 Task: Set the Terms "None" Under New vendor in Find vendor.
Action: Mouse moved to (87, 11)
Screenshot: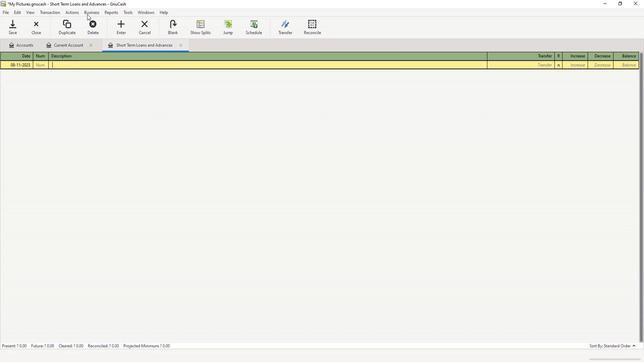 
Action: Mouse pressed left at (87, 11)
Screenshot: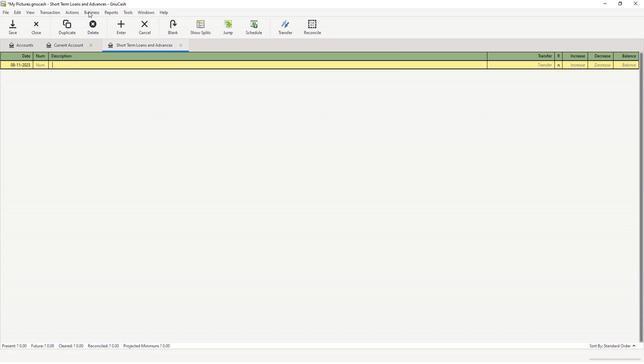 
Action: Mouse moved to (100, 29)
Screenshot: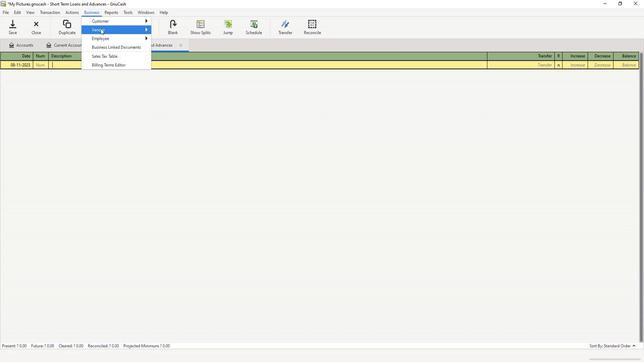 
Action: Mouse pressed left at (100, 29)
Screenshot: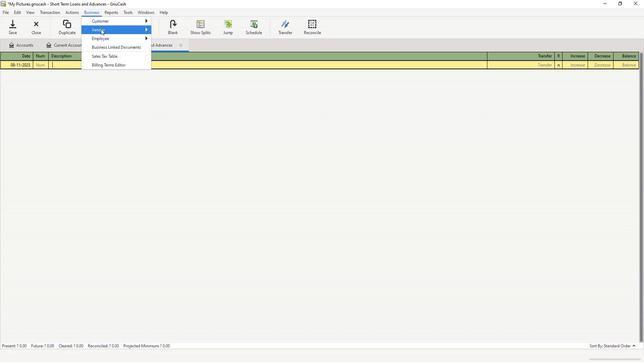
Action: Mouse moved to (169, 46)
Screenshot: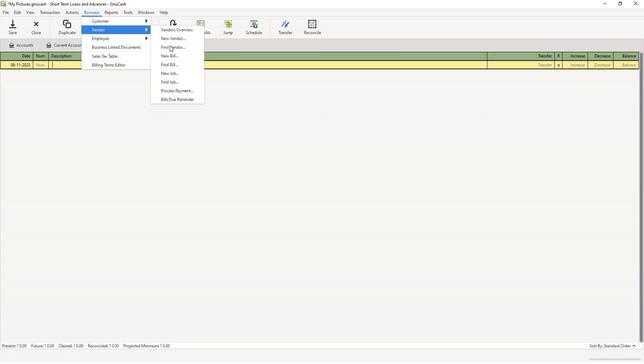 
Action: Mouse pressed left at (169, 46)
Screenshot: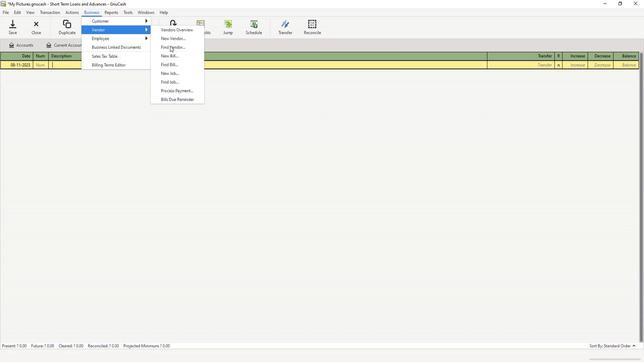 
Action: Mouse moved to (343, 237)
Screenshot: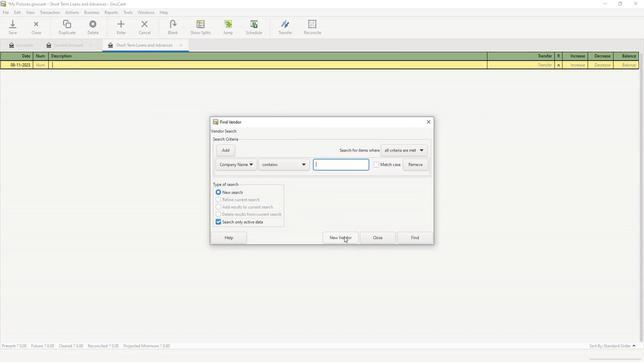 
Action: Mouse pressed left at (343, 237)
Screenshot: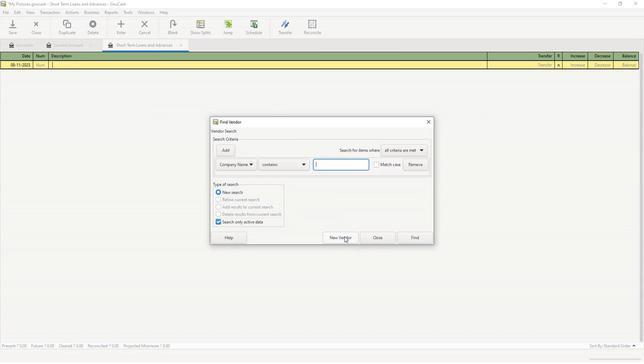 
Action: Mouse moved to (322, 103)
Screenshot: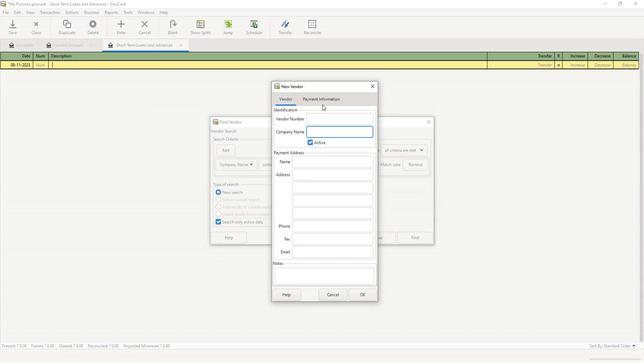 
Action: Mouse pressed left at (322, 103)
Screenshot: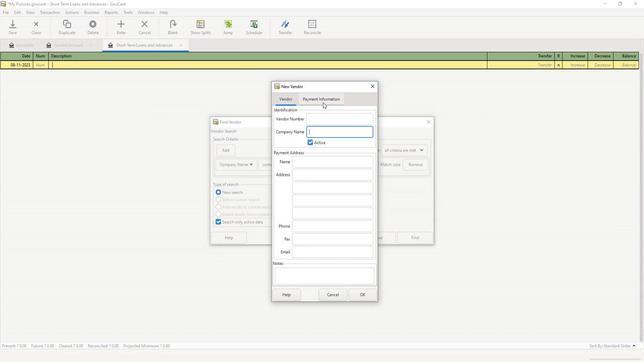 
Action: Mouse moved to (366, 136)
Screenshot: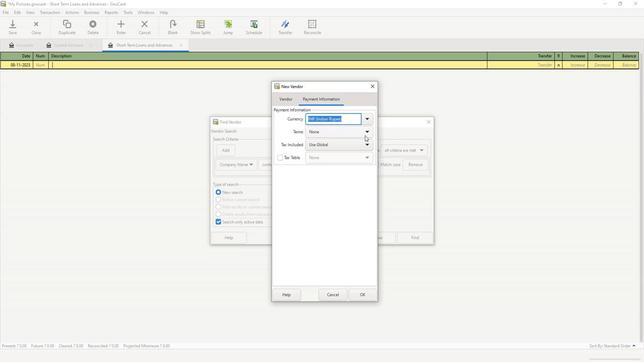 
Action: Mouse pressed left at (366, 136)
Screenshot: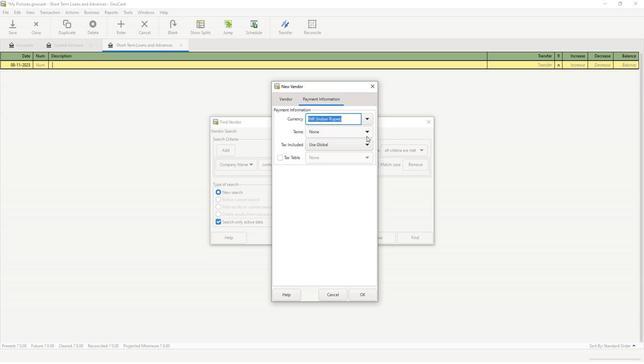 
Action: Mouse moved to (359, 135)
Screenshot: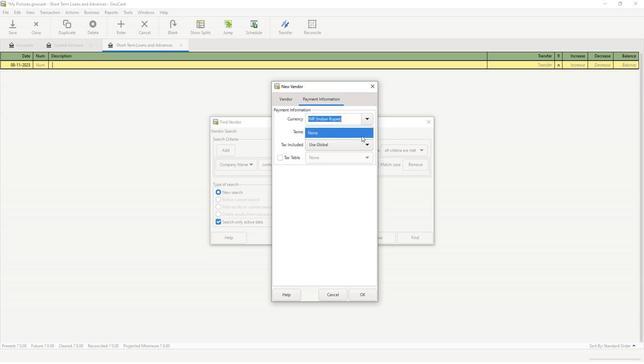 
Action: Mouse pressed left at (359, 135)
Screenshot: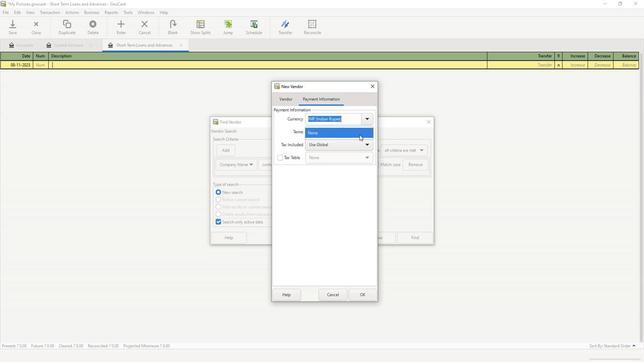 
Action: Mouse moved to (366, 296)
Screenshot: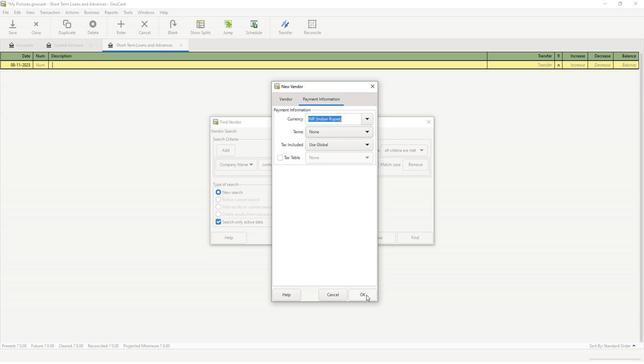 
